 Task: Undo the text "They improved dramatically once the lead singer left".
Action: Mouse pressed left at (73, 71)
Screenshot: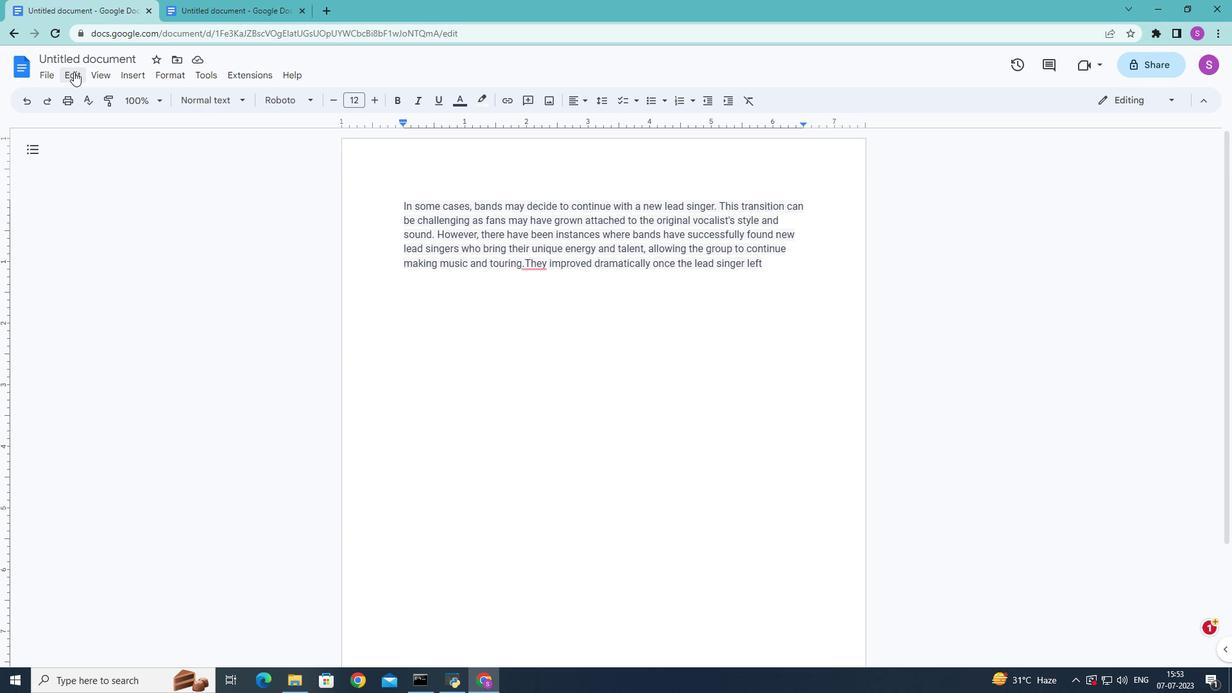 
Action: Mouse moved to (84, 92)
Screenshot: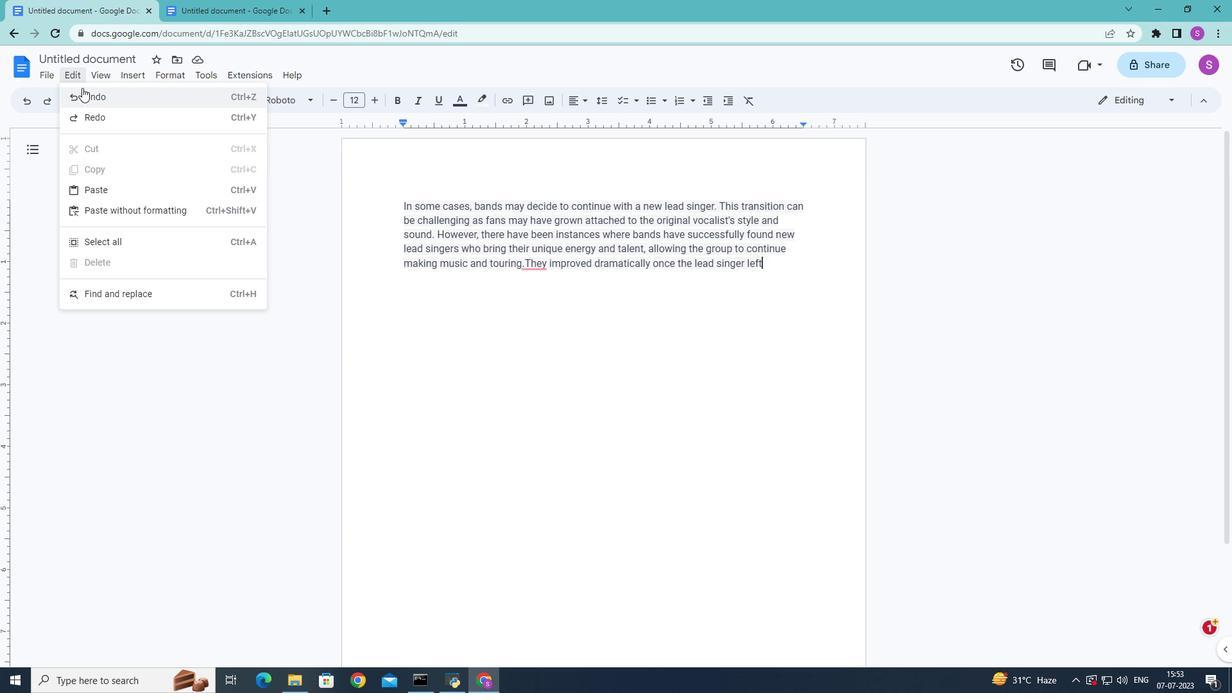 
Action: Mouse pressed left at (84, 92)
Screenshot: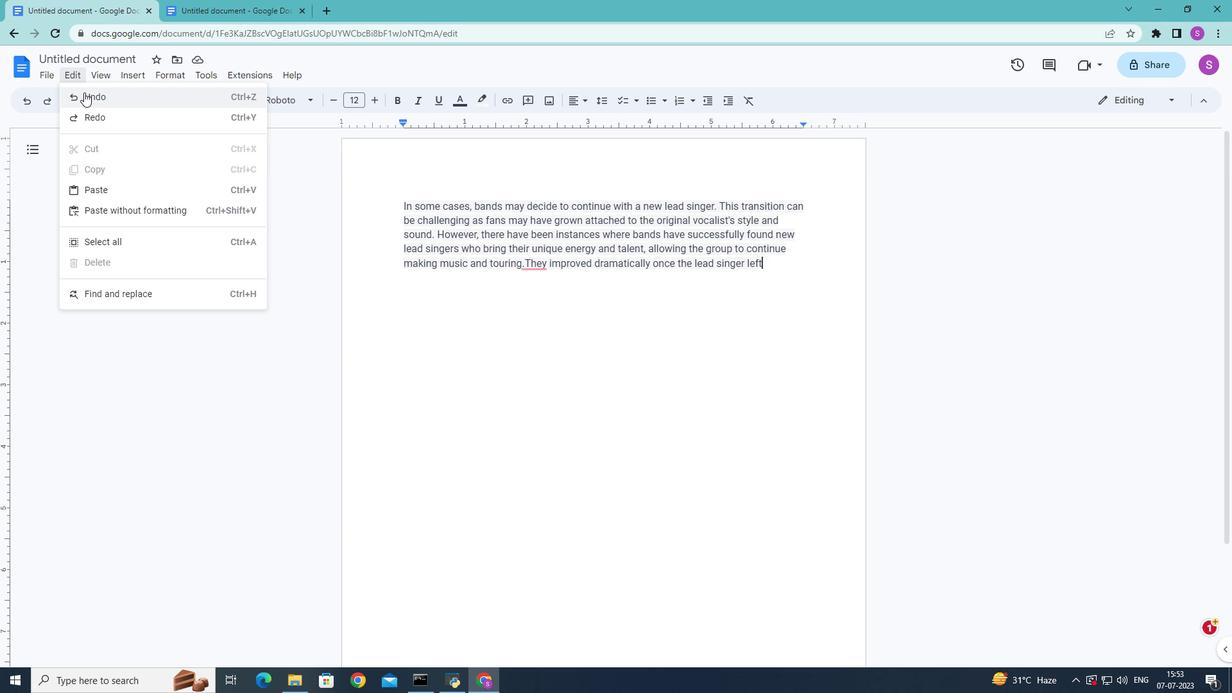 
Action: Mouse moved to (103, 104)
Screenshot: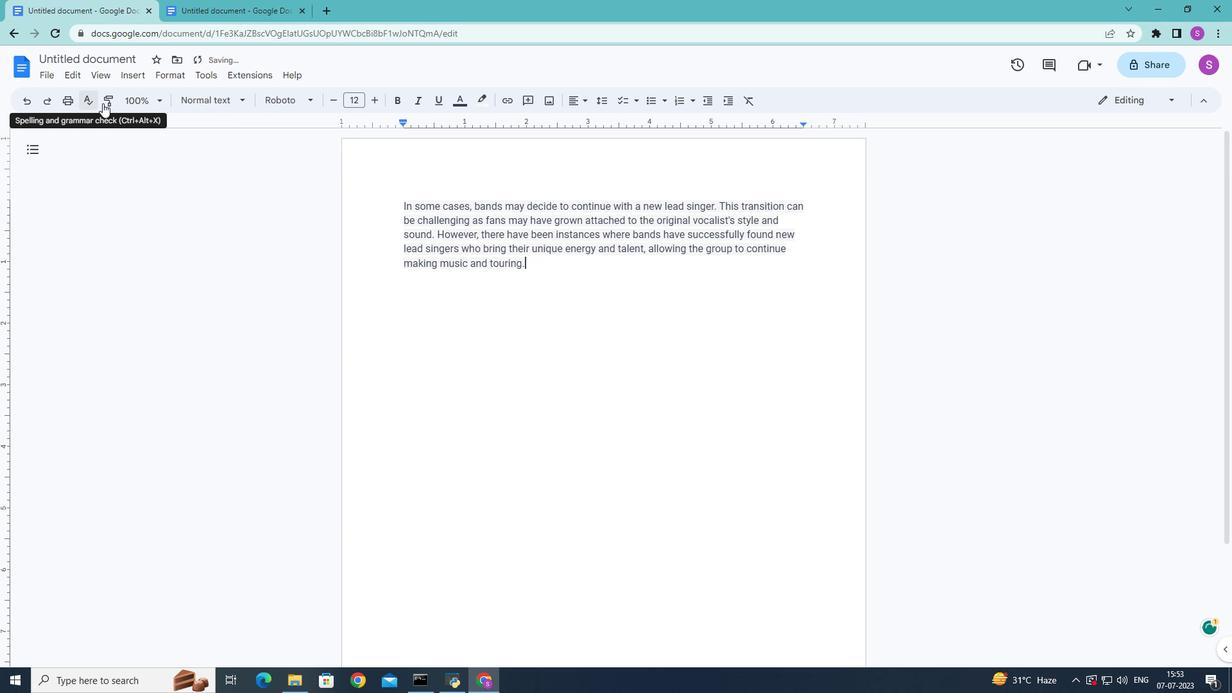 
